 Task: Change the maxpoint to number.
Action: Mouse moved to (137, 98)
Screenshot: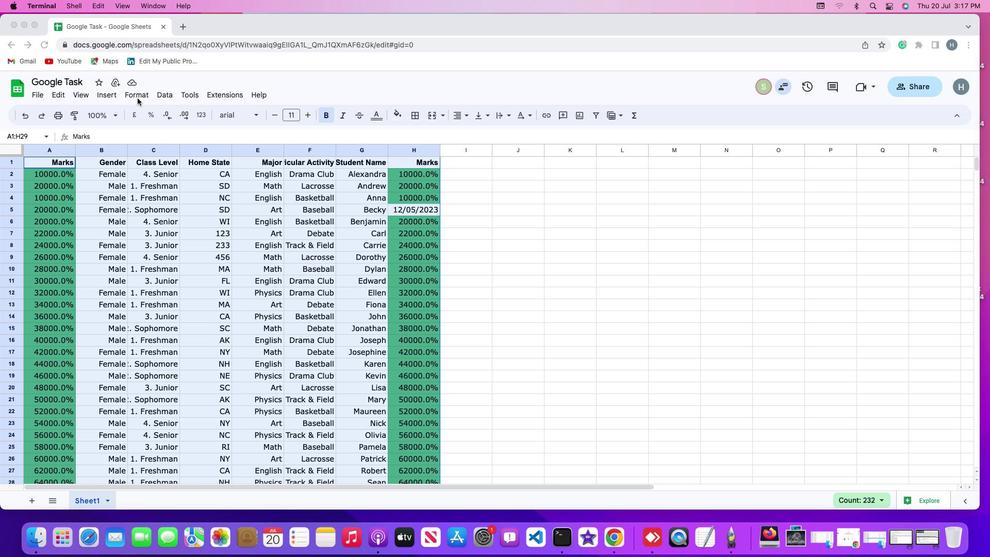 
Action: Mouse pressed left at (137, 98)
Screenshot: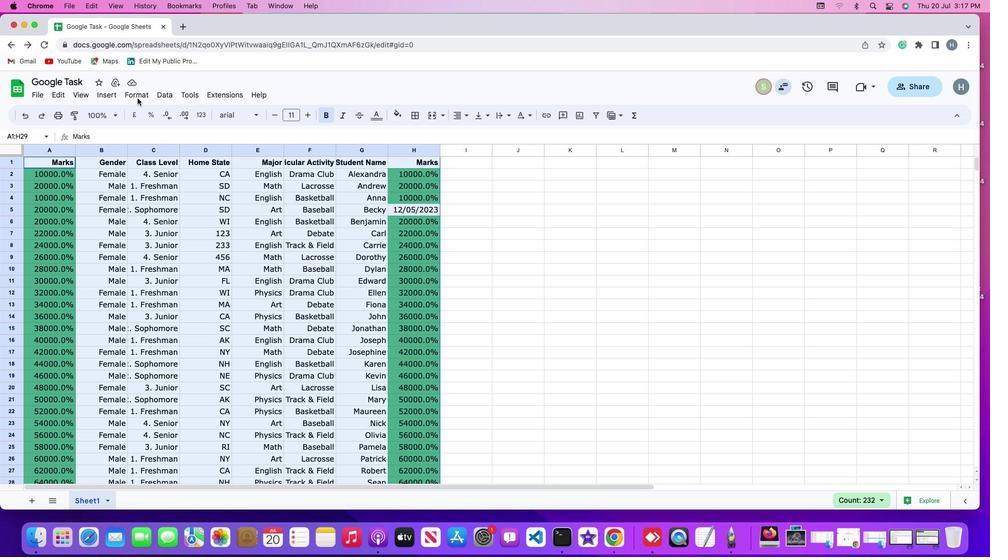 
Action: Mouse moved to (138, 94)
Screenshot: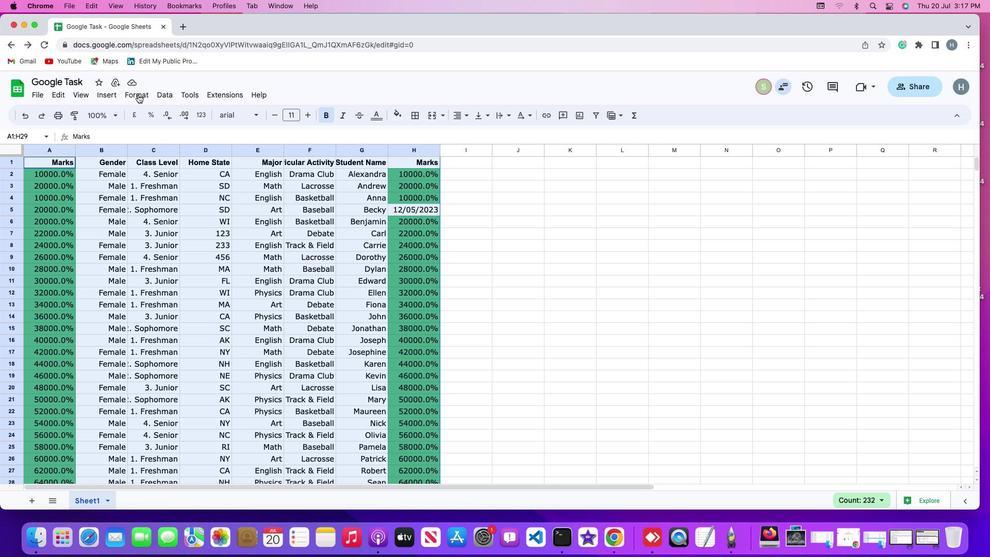 
Action: Mouse pressed left at (138, 94)
Screenshot: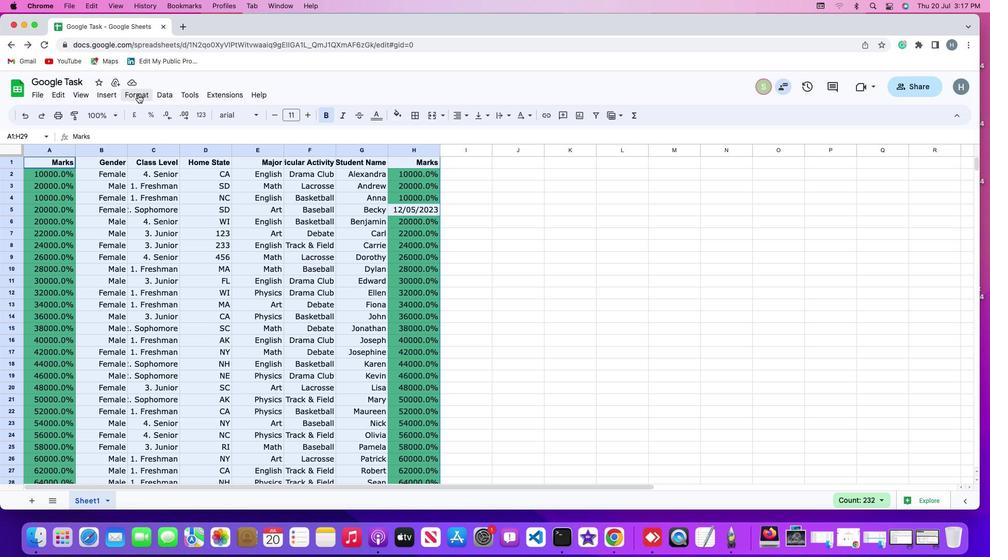 
Action: Mouse moved to (165, 275)
Screenshot: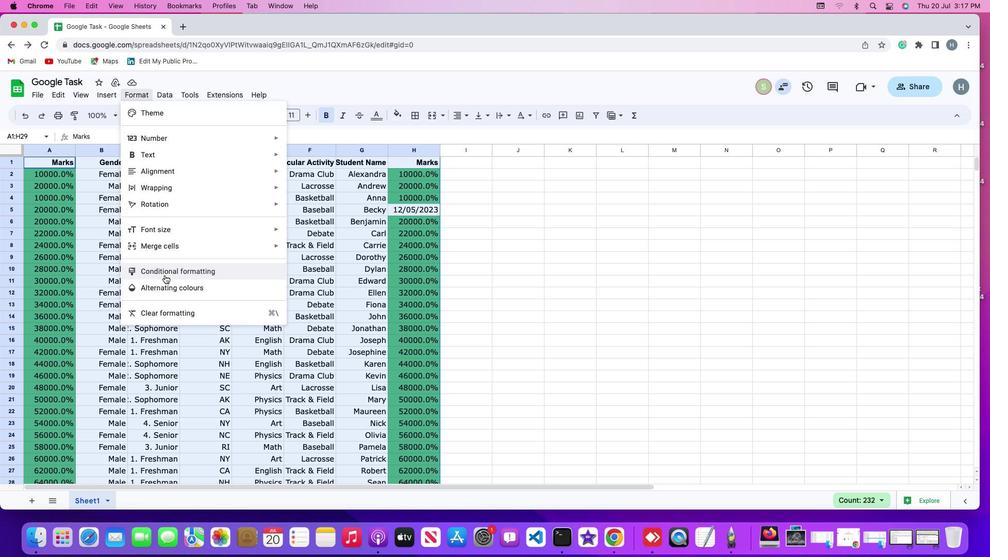
Action: Mouse pressed left at (165, 275)
Screenshot: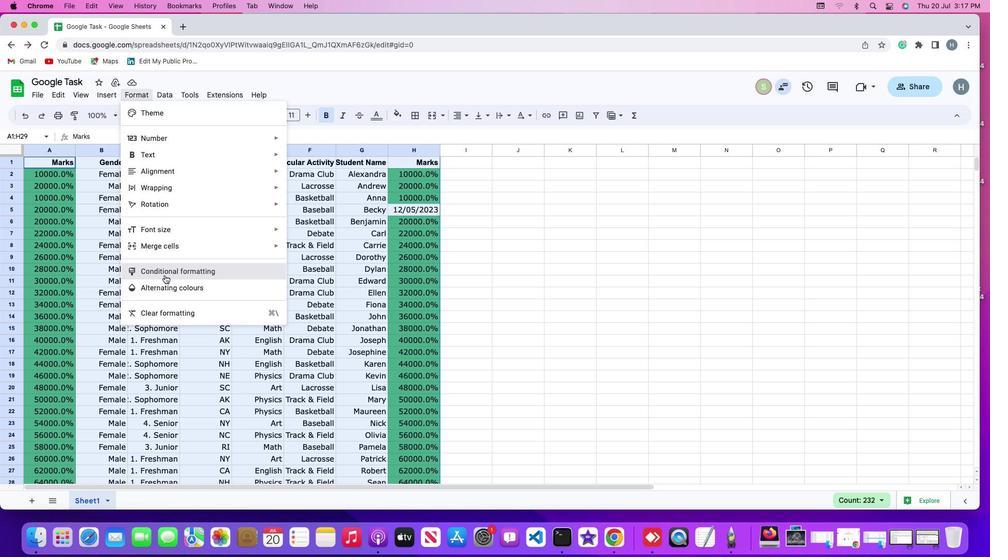
Action: Mouse moved to (854, 163)
Screenshot: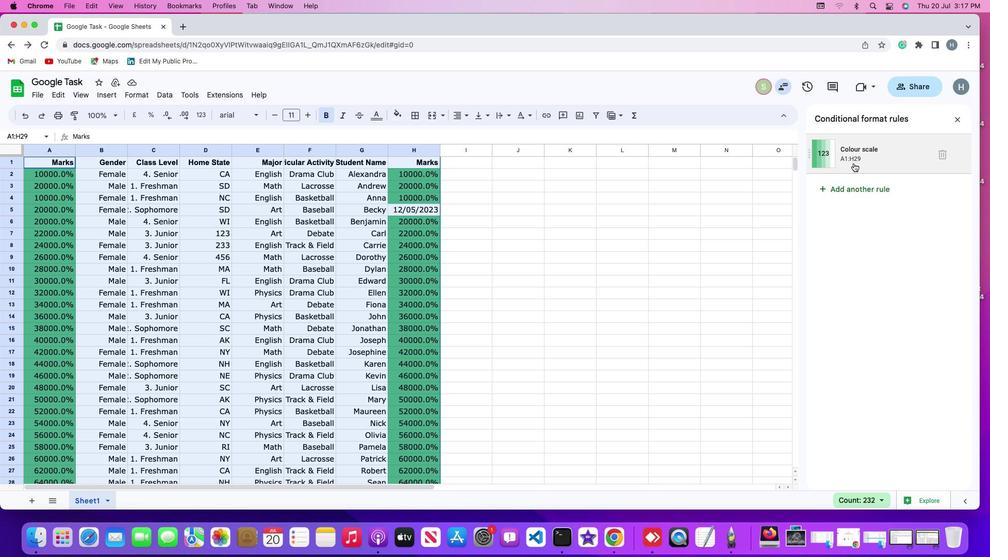 
Action: Mouse pressed left at (854, 163)
Screenshot: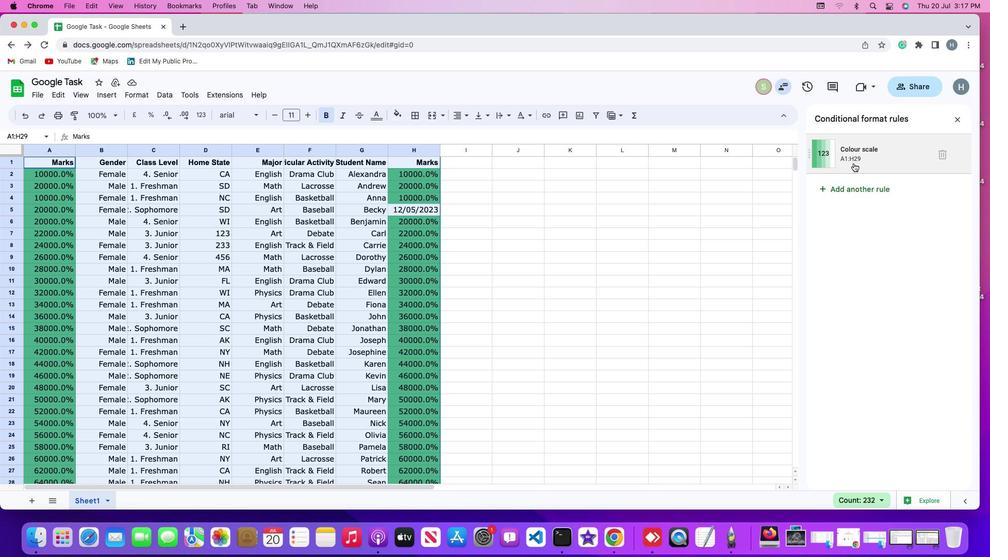 
Action: Mouse moved to (864, 389)
Screenshot: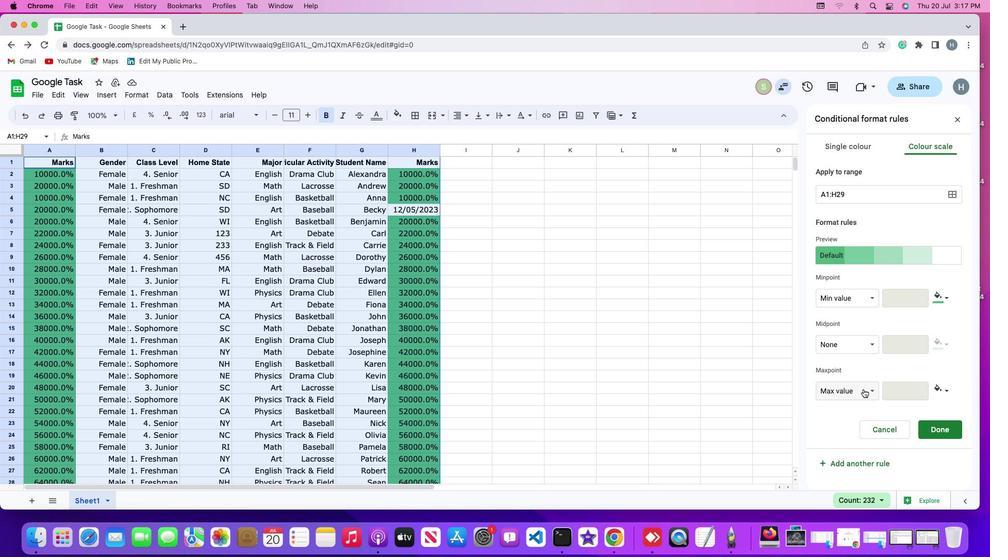
Action: Mouse pressed left at (864, 389)
Screenshot: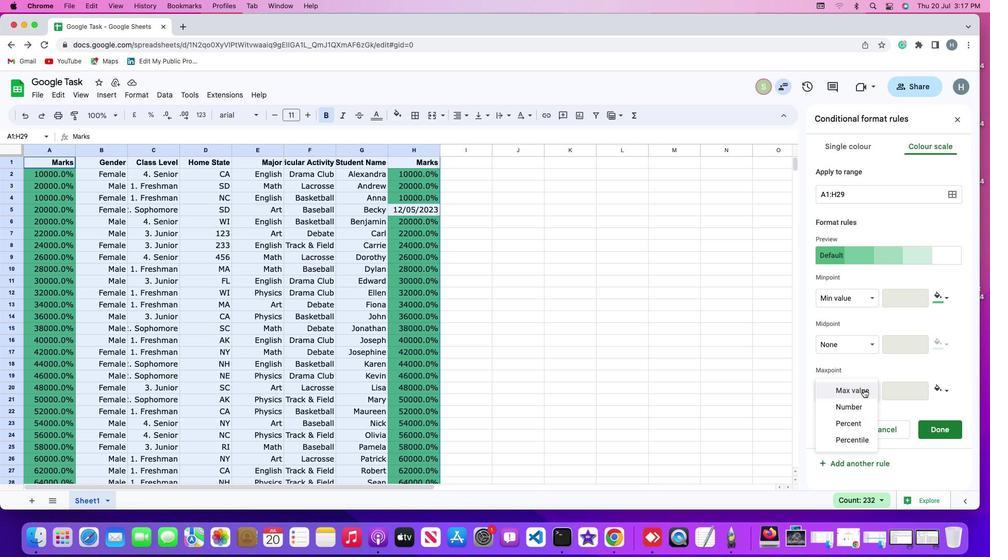 
Action: Mouse moved to (848, 408)
Screenshot: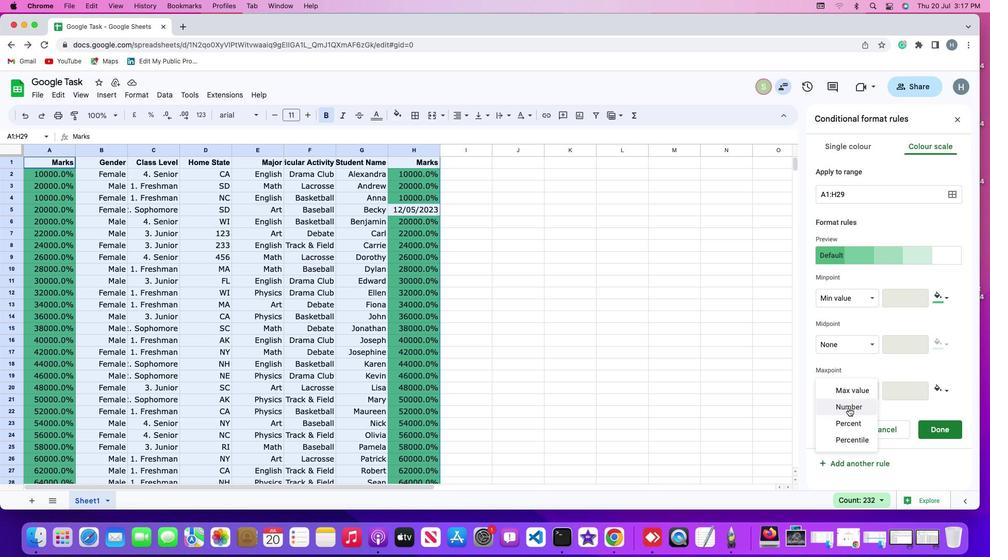 
Action: Mouse pressed left at (848, 408)
Screenshot: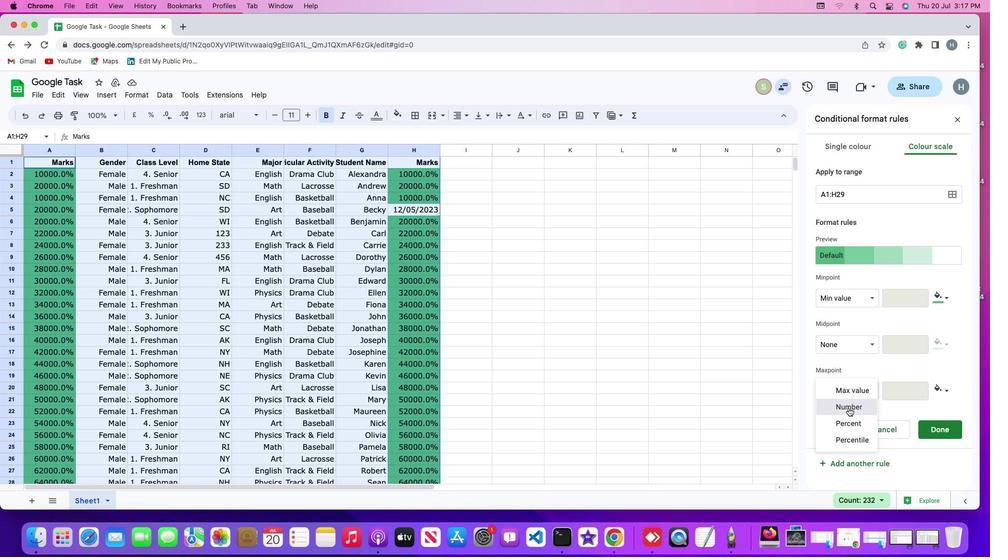 
Action: Mouse moved to (670, 378)
Screenshot: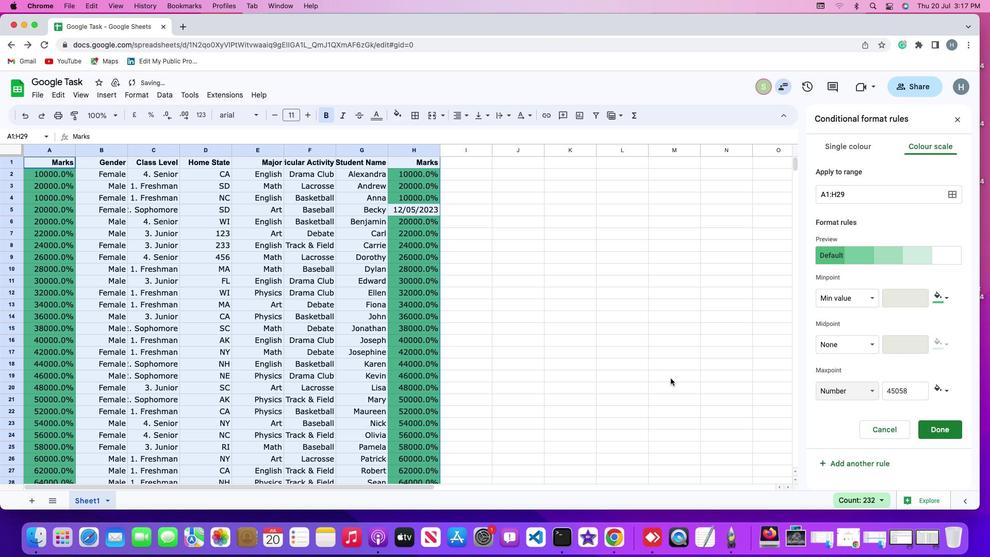 
